 Task: Sort the products in the category "Toaster Pastries" by unit price (low first).
Action: Mouse moved to (930, 332)
Screenshot: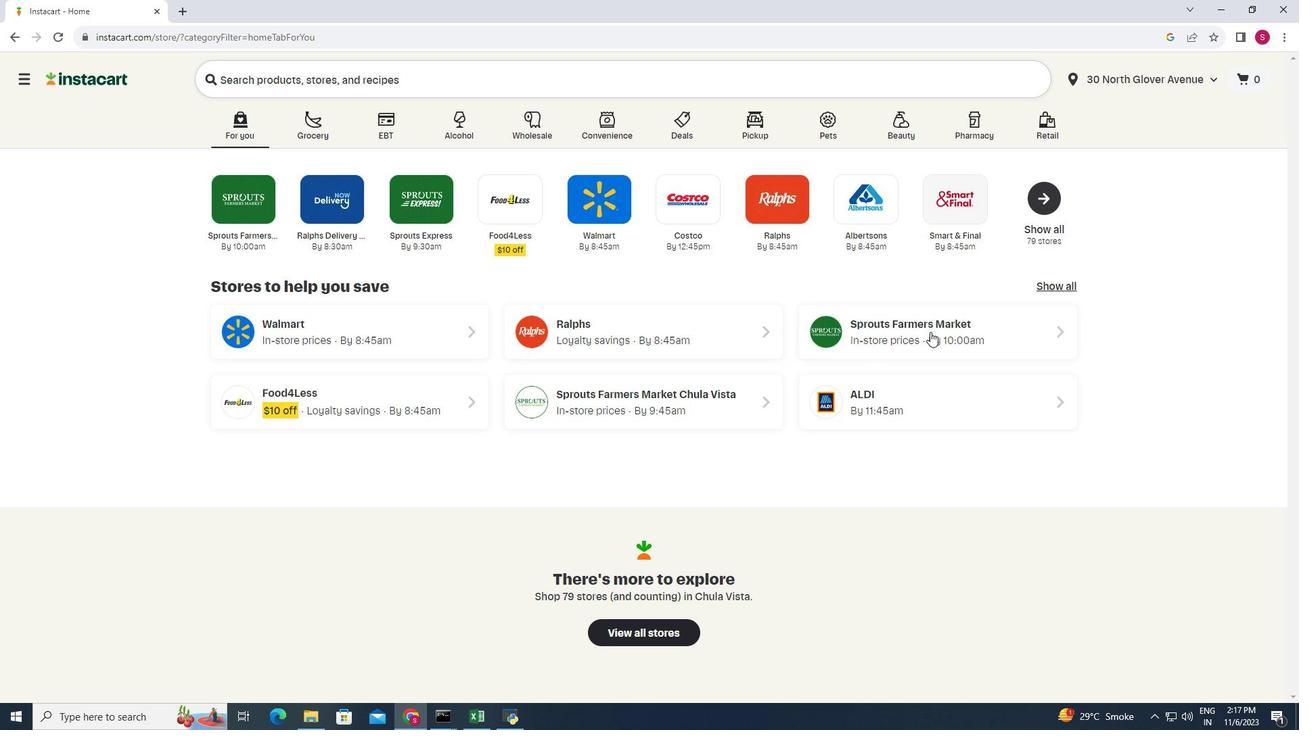 
Action: Mouse pressed left at (930, 332)
Screenshot: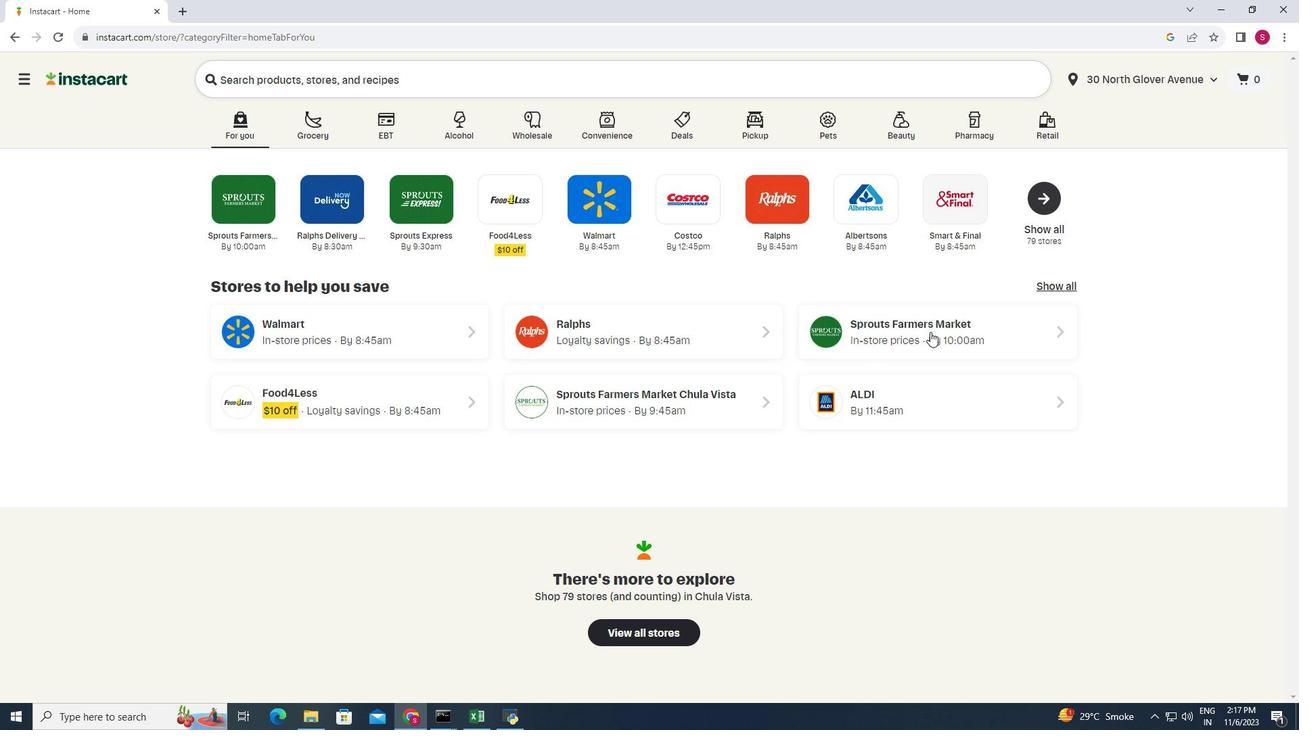 
Action: Mouse moved to (119, 431)
Screenshot: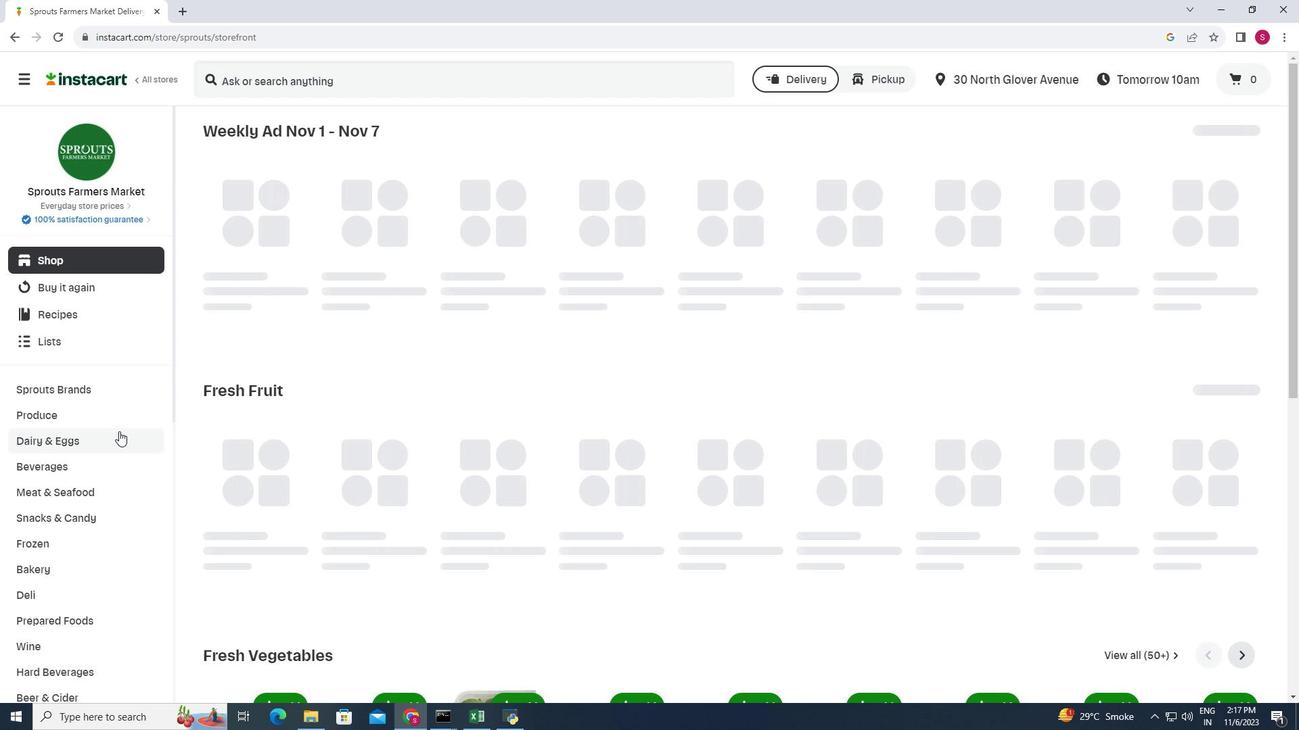 
Action: Mouse scrolled (119, 431) with delta (0, 0)
Screenshot: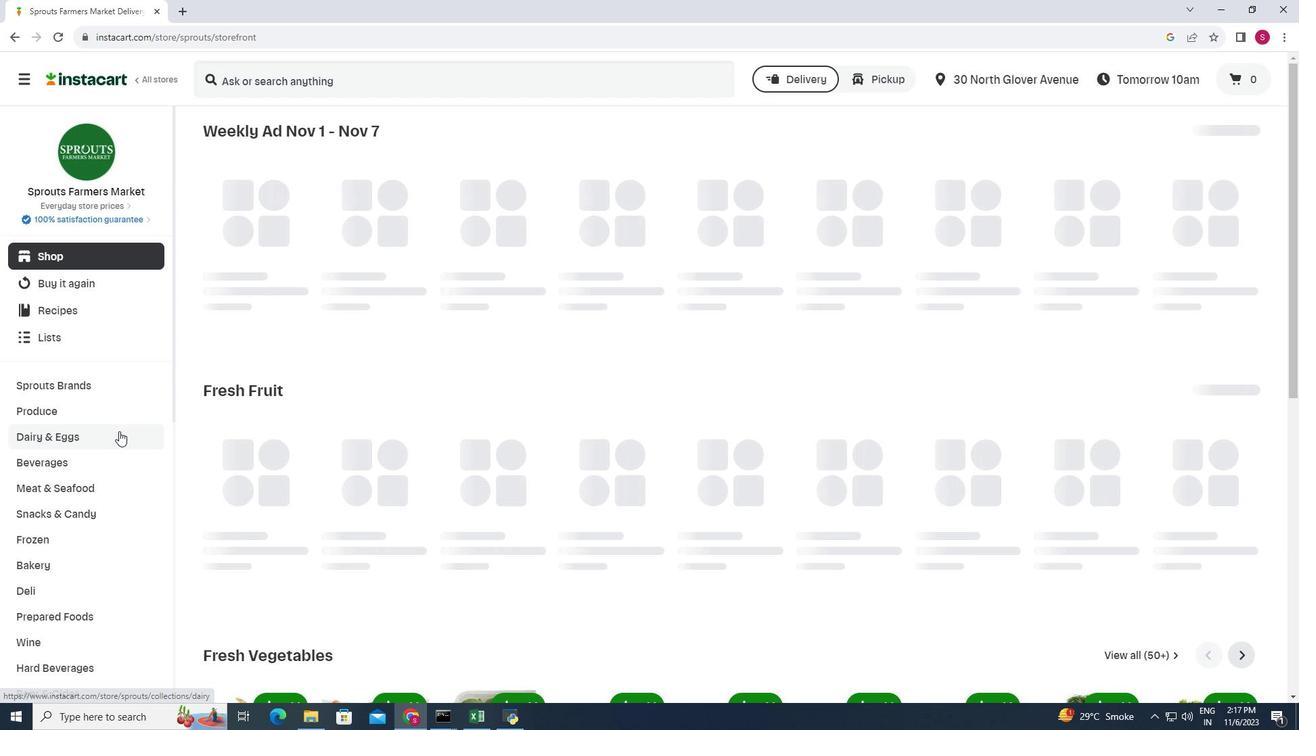 
Action: Mouse scrolled (119, 431) with delta (0, 0)
Screenshot: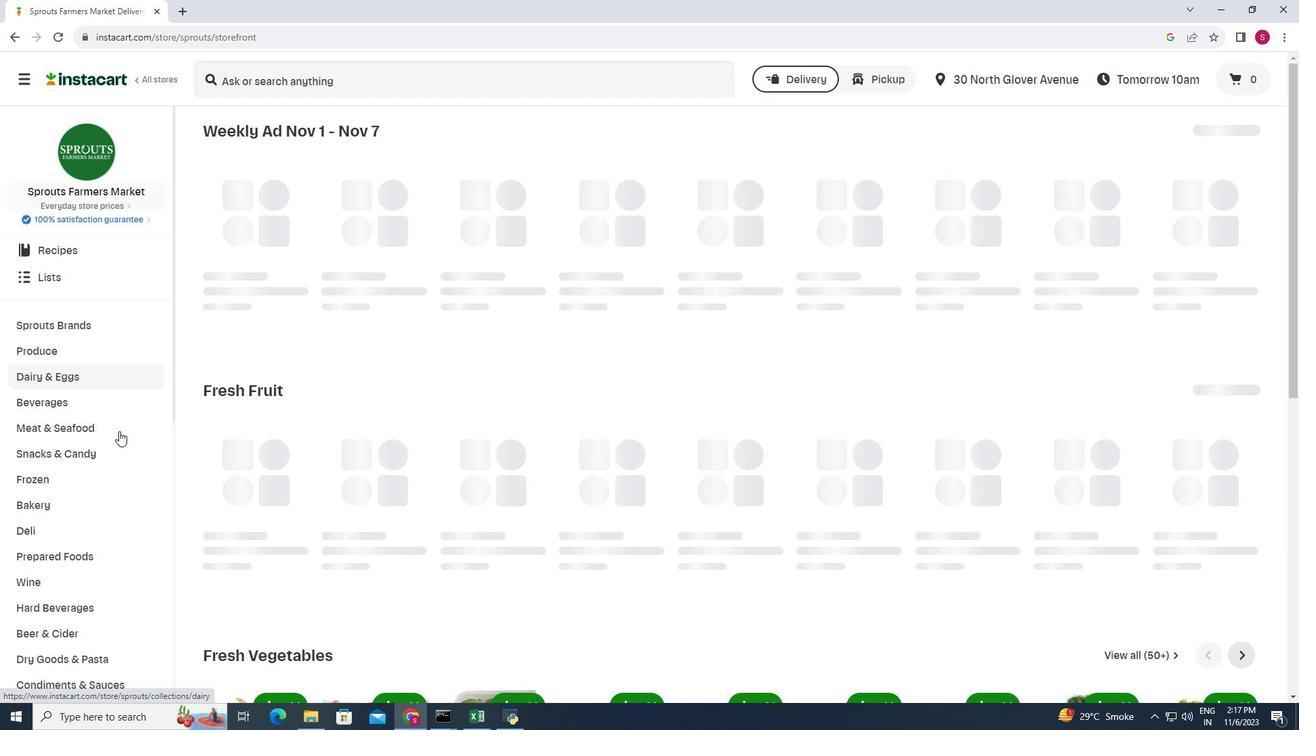 
Action: Mouse scrolled (119, 431) with delta (0, 0)
Screenshot: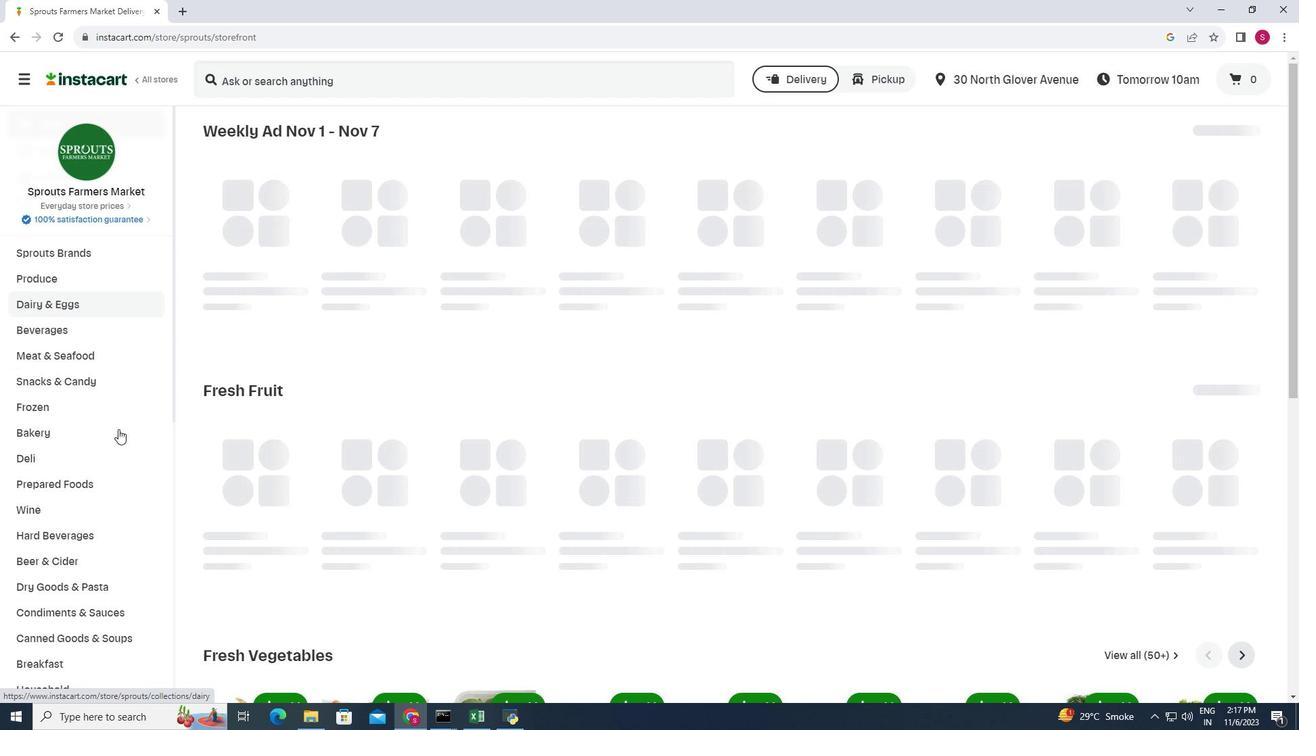 
Action: Mouse moved to (77, 593)
Screenshot: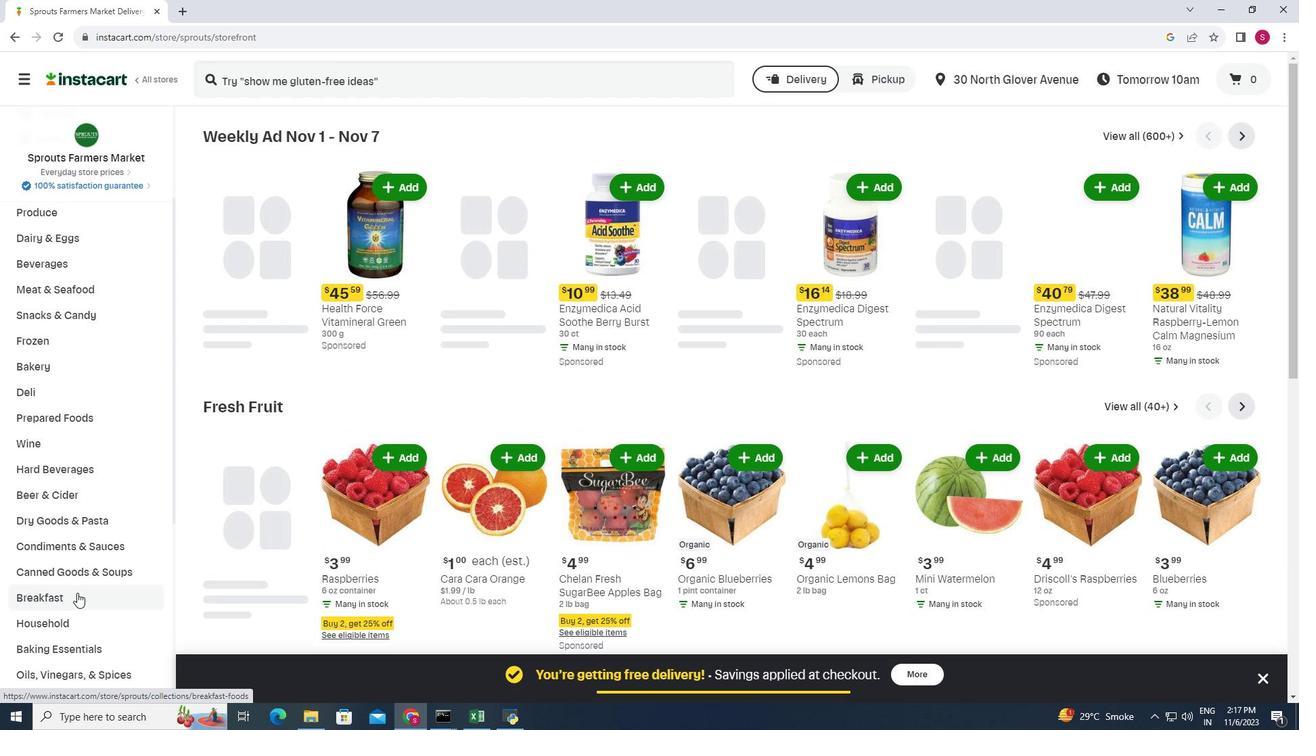 
Action: Mouse pressed left at (77, 593)
Screenshot: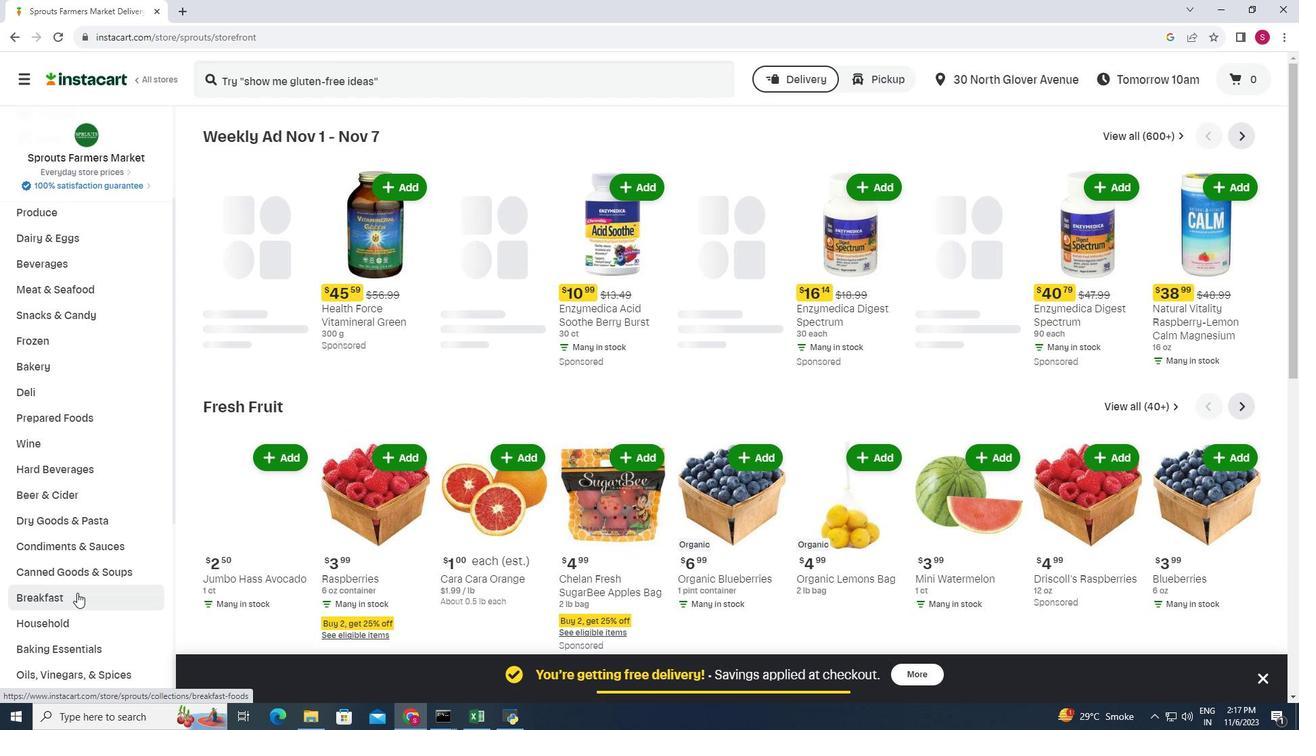 
Action: Mouse moved to (921, 343)
Screenshot: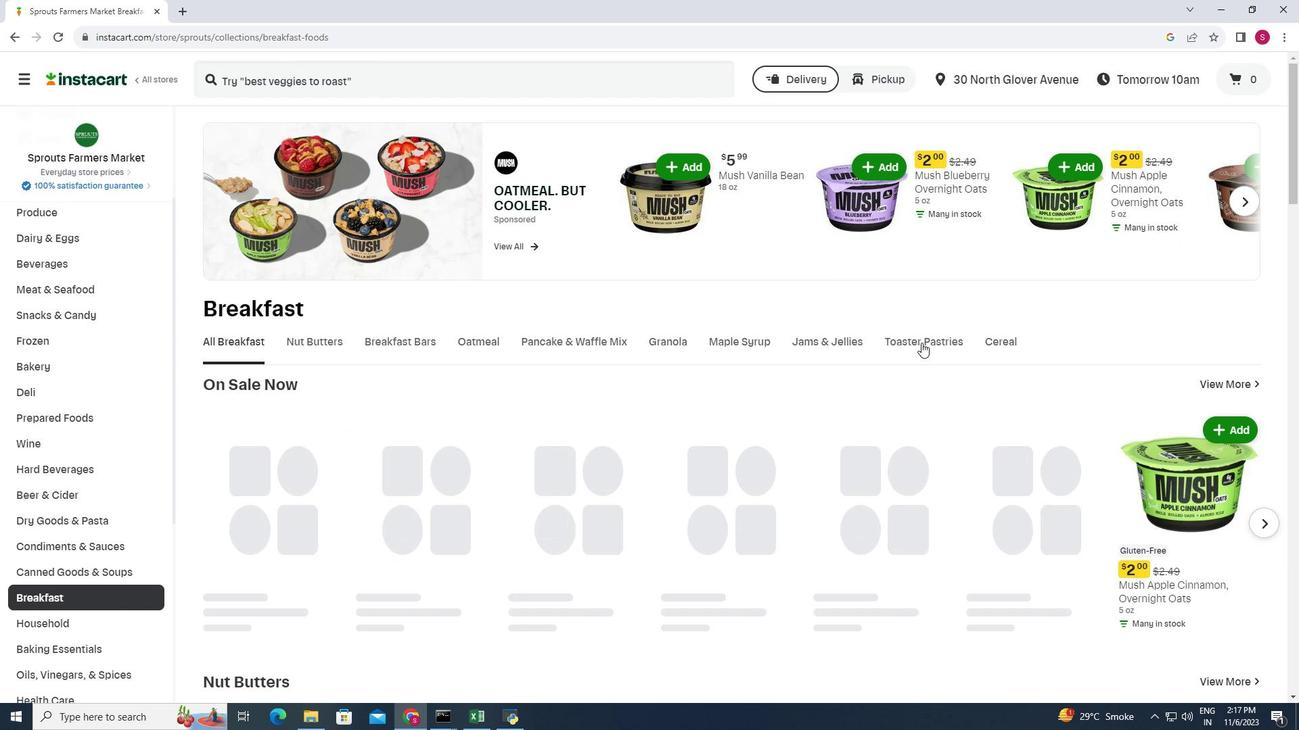 
Action: Mouse pressed left at (921, 343)
Screenshot: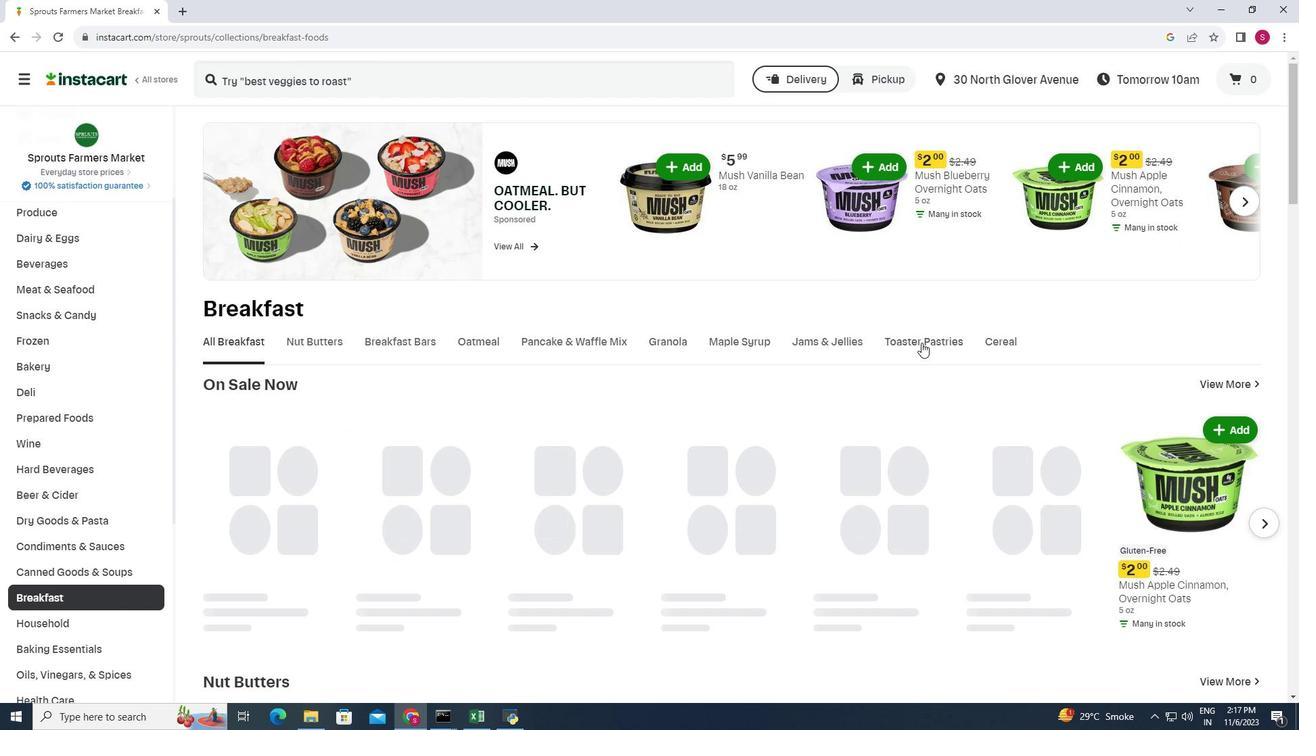 
Action: Mouse moved to (1256, 205)
Screenshot: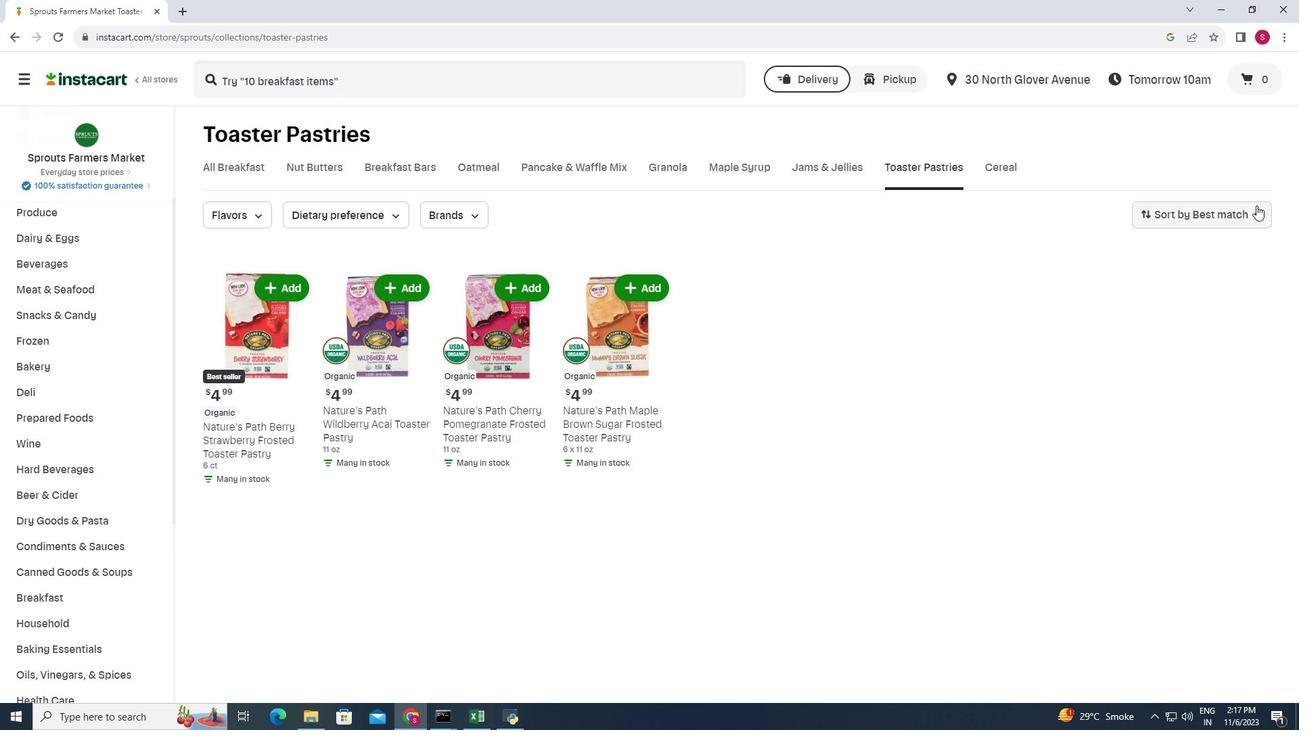
Action: Mouse pressed left at (1256, 205)
Screenshot: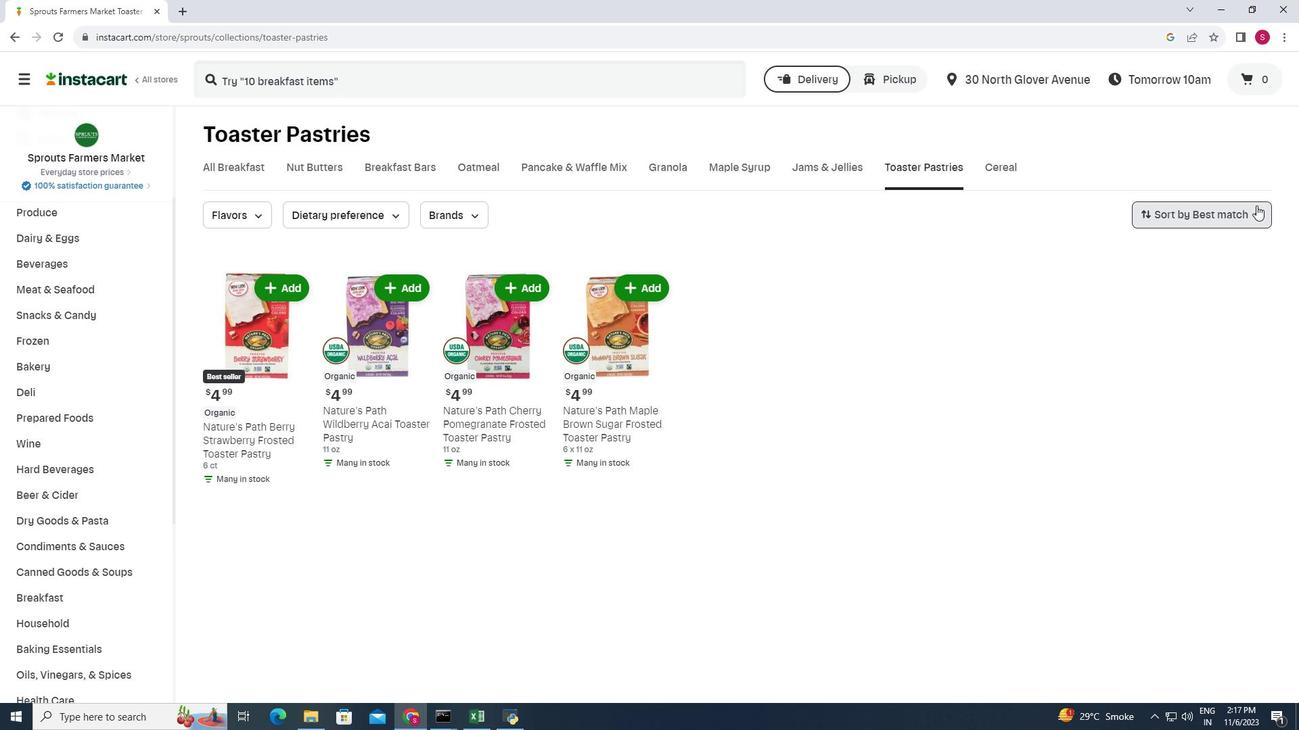 
Action: Mouse moved to (1240, 331)
Screenshot: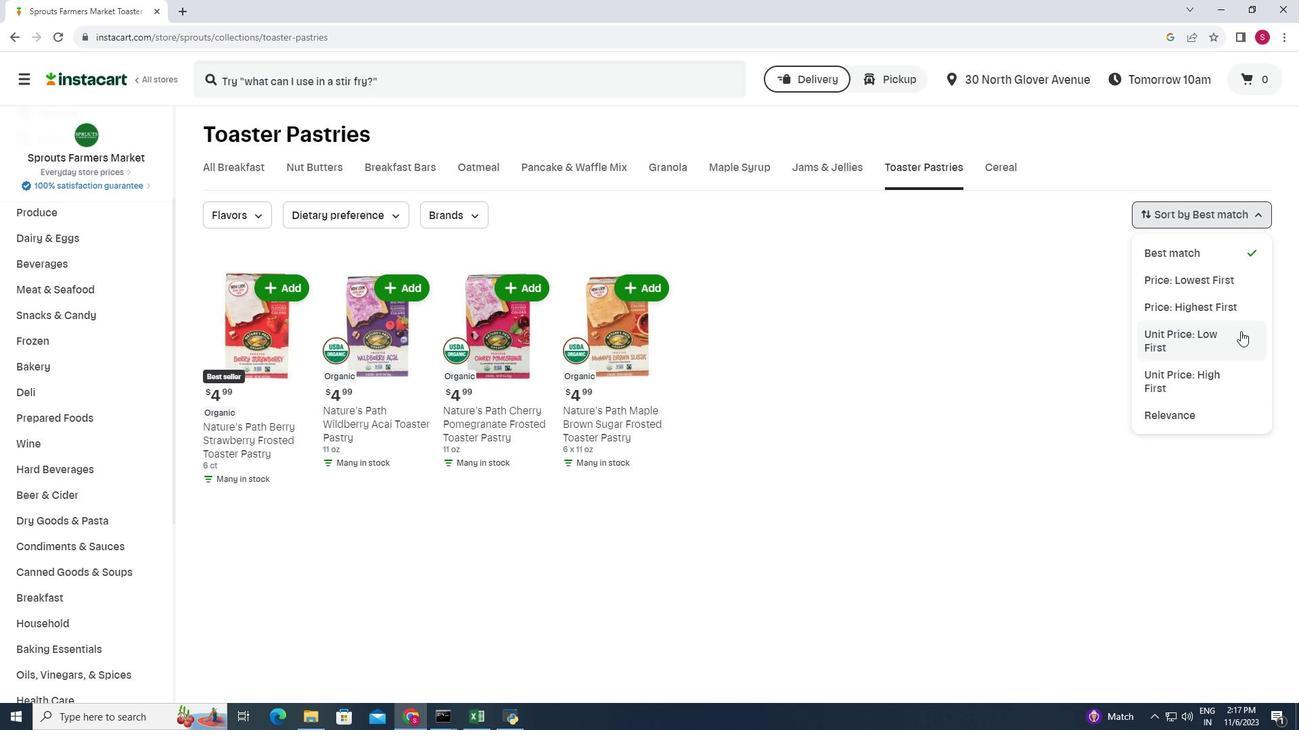 
Action: Mouse pressed left at (1240, 331)
Screenshot: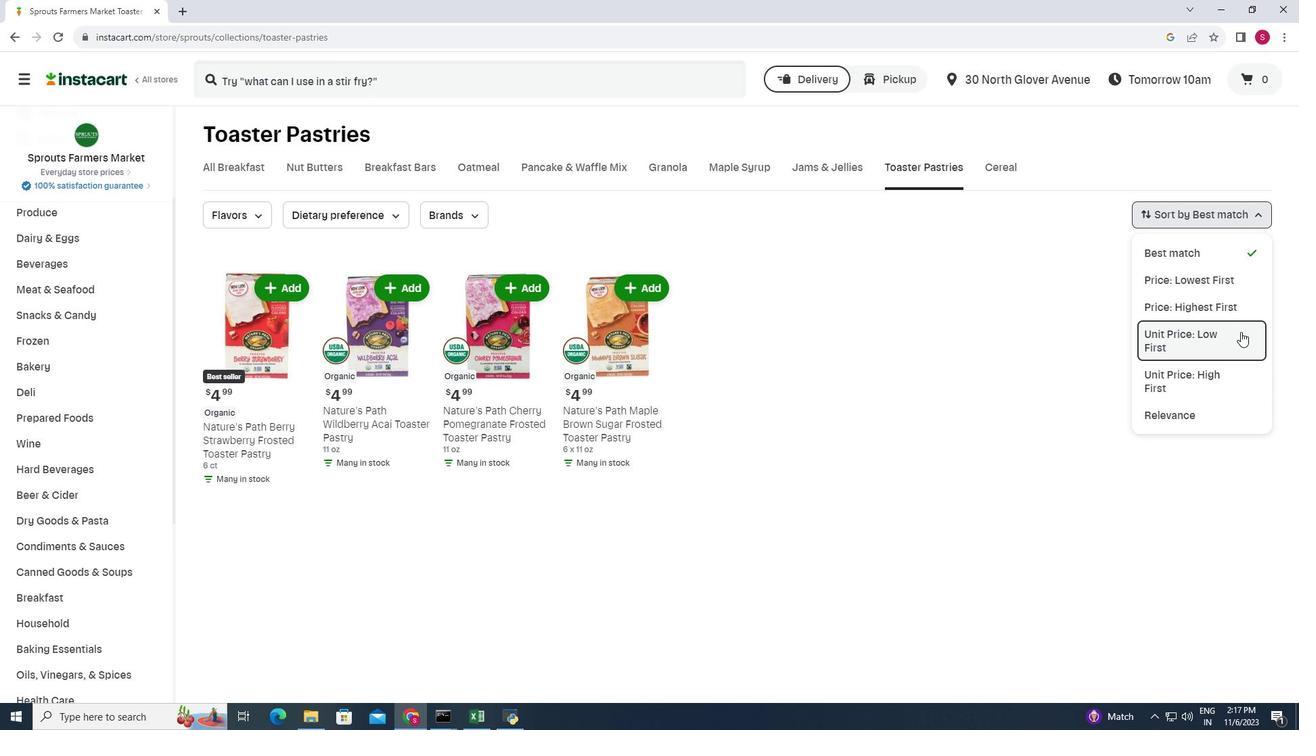 
Action: Mouse moved to (939, 446)
Screenshot: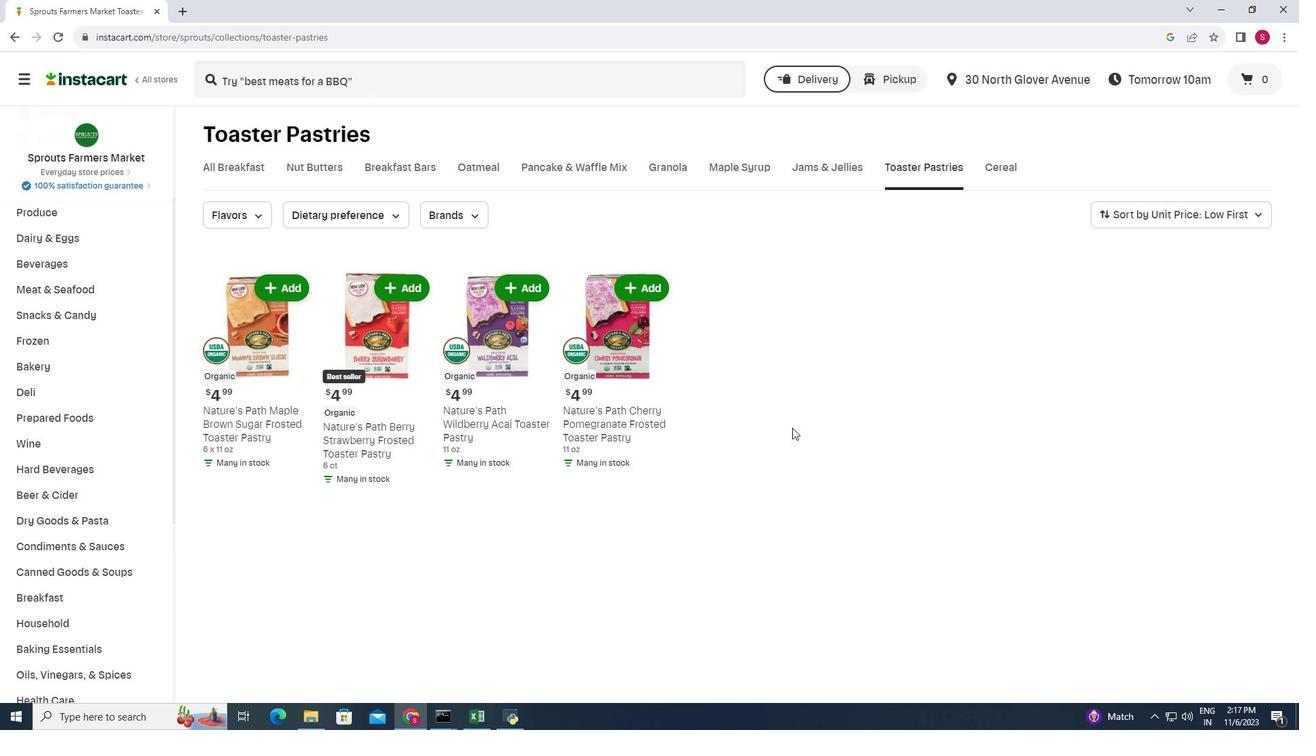 
